 Task: Create ChildIssue0015 as Child Issue of Issue Issue0008 in Backlog  in Scrum Project Project0002 in Jira
Action: Mouse moved to (333, 365)
Screenshot: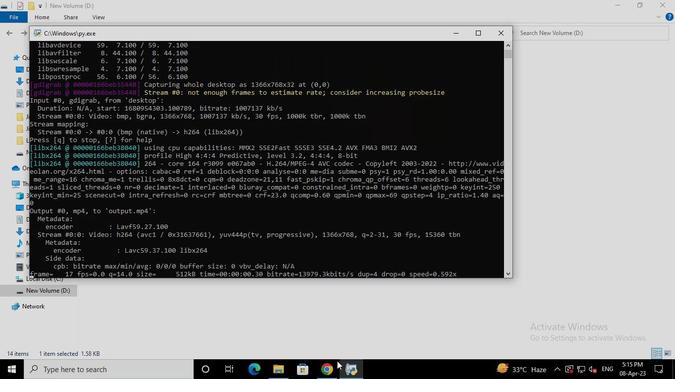 
Action: Mouse pressed left at (333, 365)
Screenshot: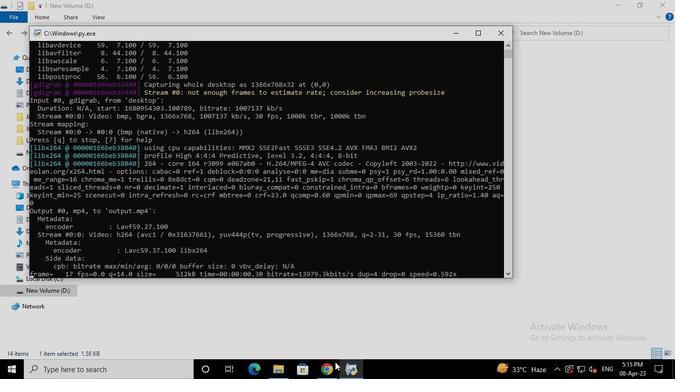 
Action: Mouse moved to (66, 152)
Screenshot: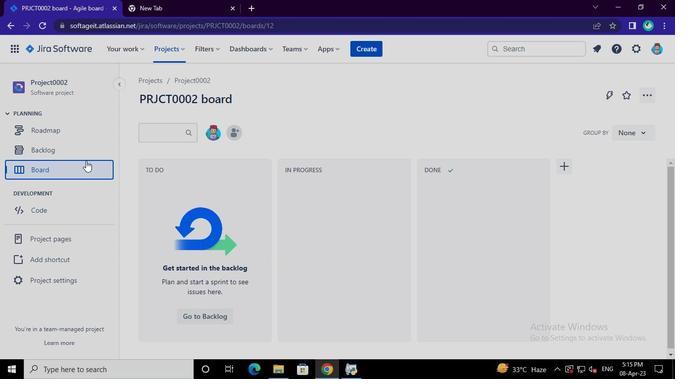
Action: Mouse pressed left at (66, 152)
Screenshot: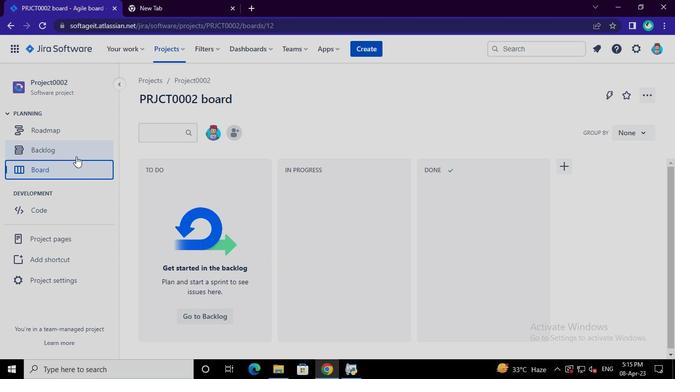 
Action: Mouse moved to (223, 319)
Screenshot: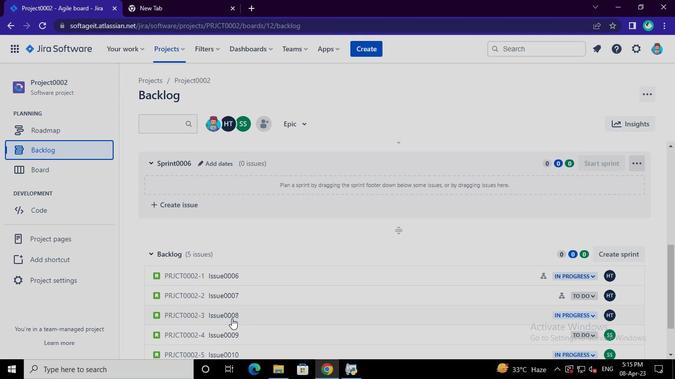
Action: Mouse pressed left at (223, 319)
Screenshot: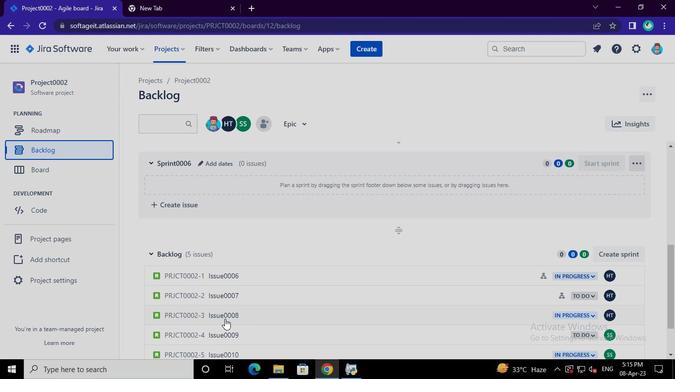 
Action: Mouse moved to (500, 201)
Screenshot: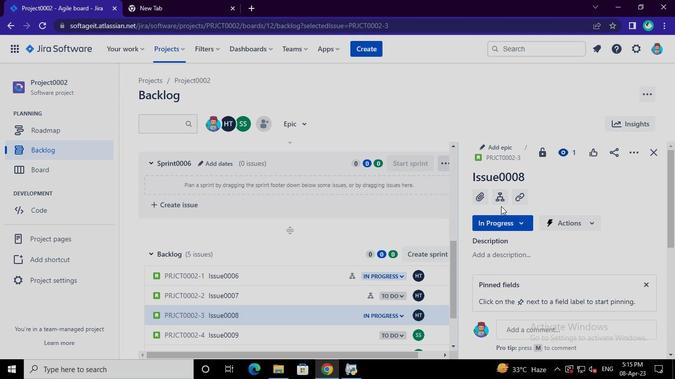 
Action: Mouse pressed left at (500, 201)
Screenshot: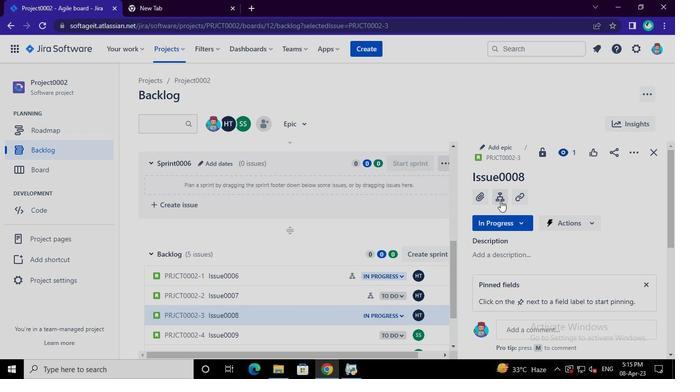 
Action: Mouse moved to (499, 241)
Screenshot: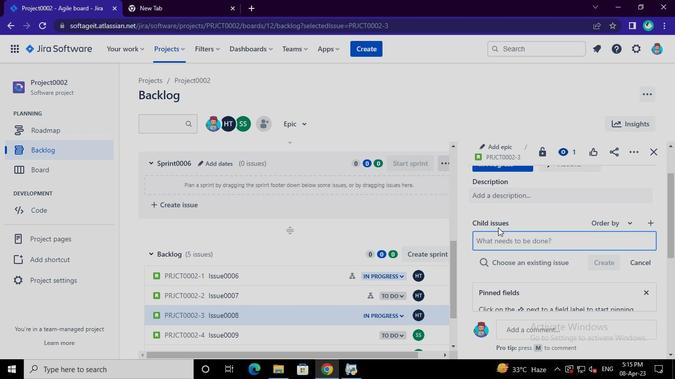 
Action: Mouse pressed left at (499, 241)
Screenshot: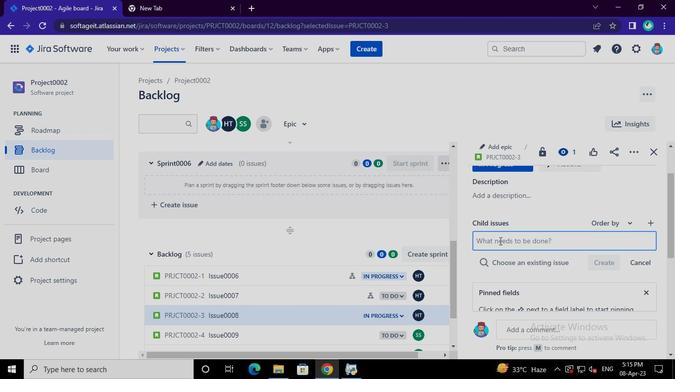 
Action: Mouse moved to (500, 241)
Screenshot: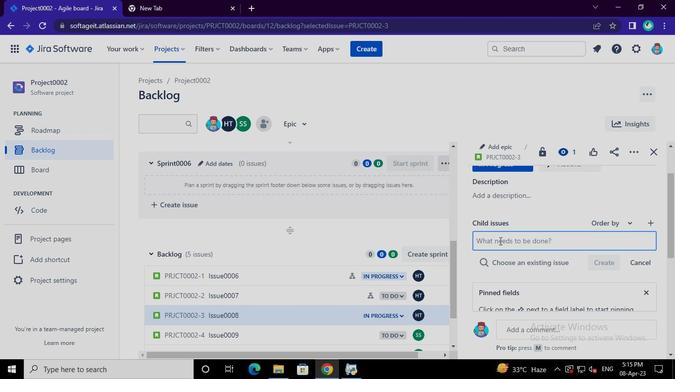
Action: Keyboard Key.shift
Screenshot: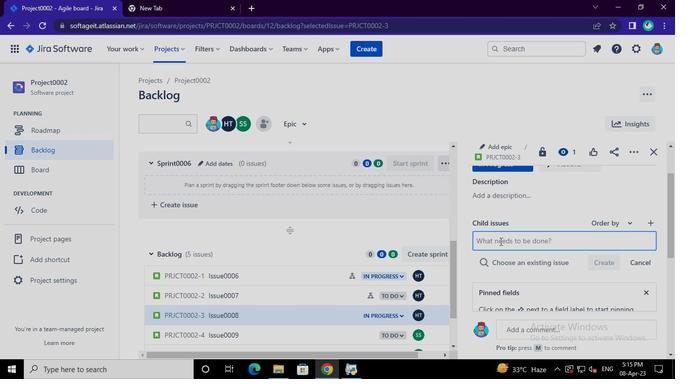 
Action: Keyboard C
Screenshot: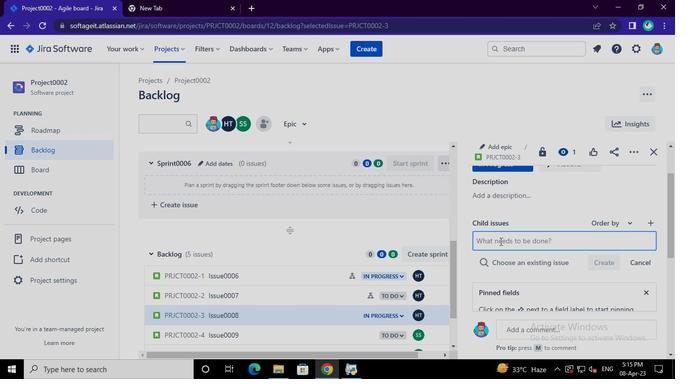 
Action: Keyboard h
Screenshot: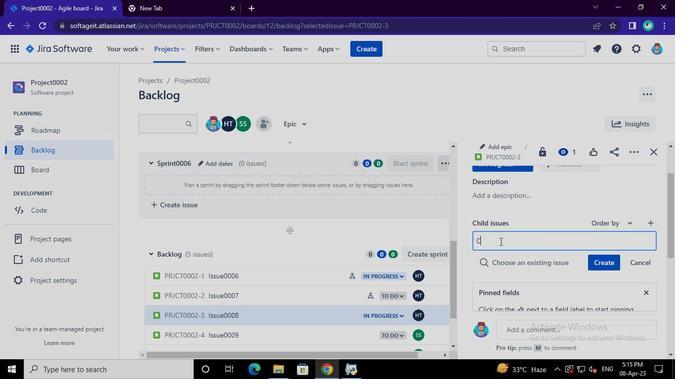 
Action: Keyboard i
Screenshot: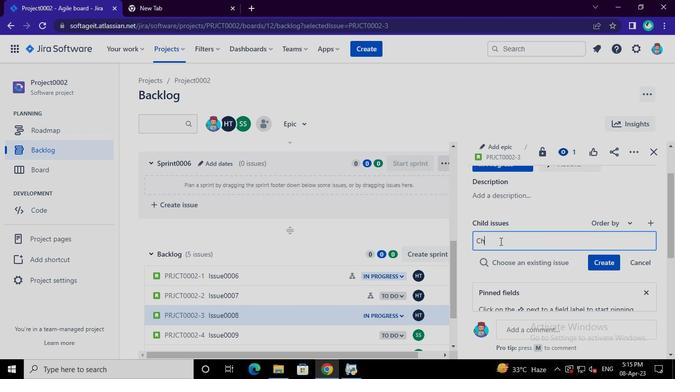 
Action: Keyboard l
Screenshot: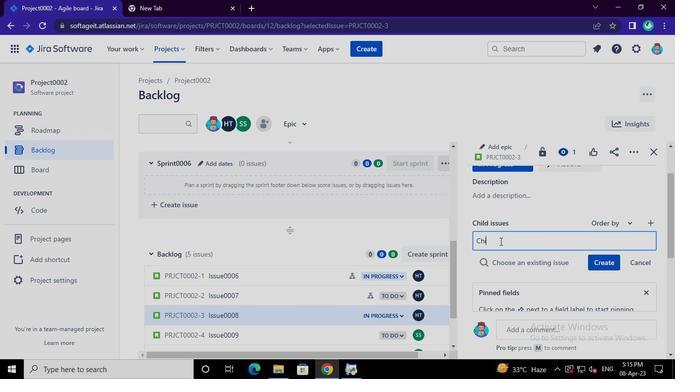 
Action: Keyboard d
Screenshot: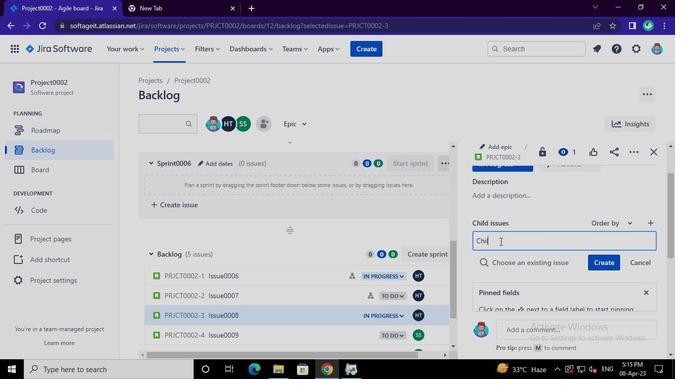 
Action: Keyboard Key.shift
Screenshot: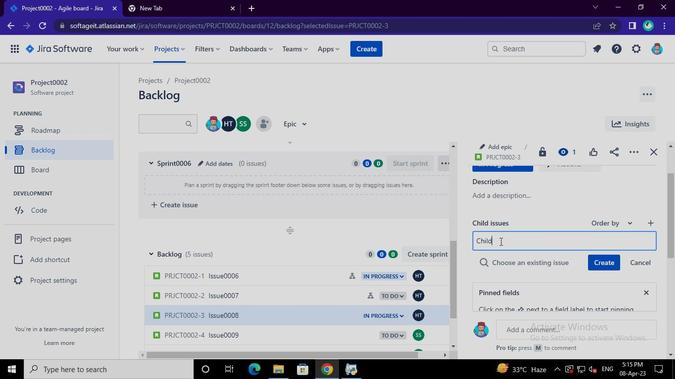 
Action: Keyboard I
Screenshot: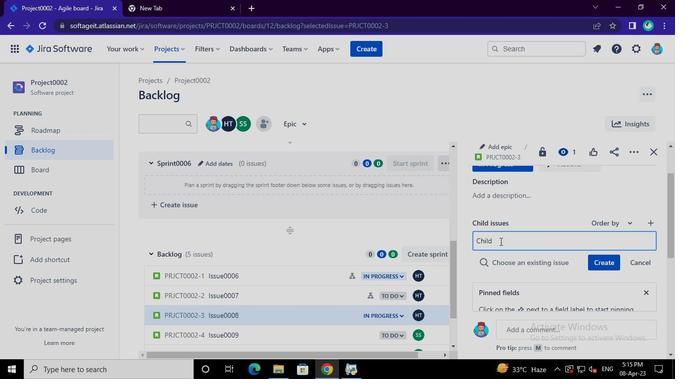 
Action: Keyboard s
Screenshot: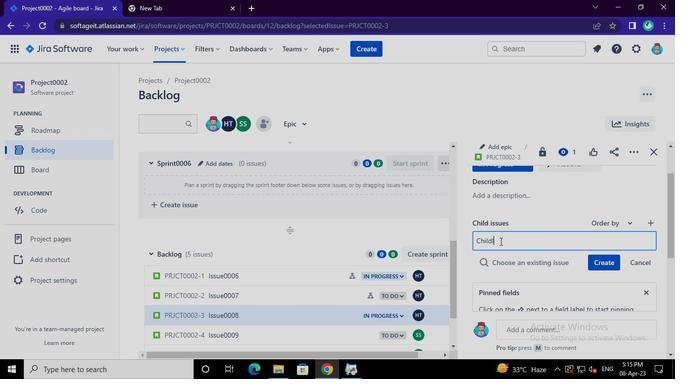 
Action: Keyboard s
Screenshot: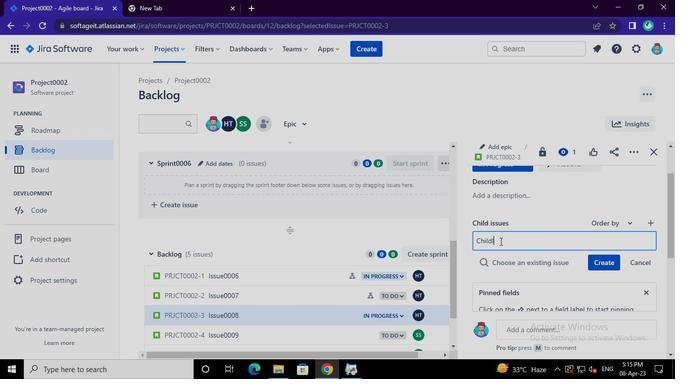 
Action: Keyboard u
Screenshot: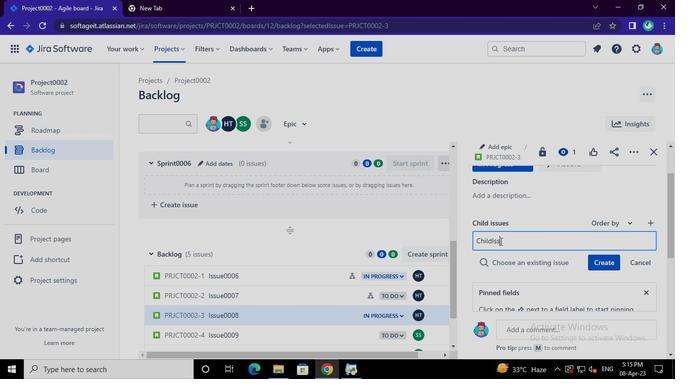 
Action: Keyboard e
Screenshot: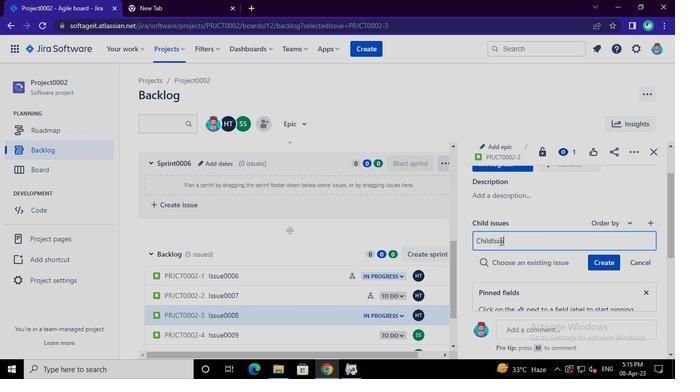 
Action: Keyboard <96>
Screenshot: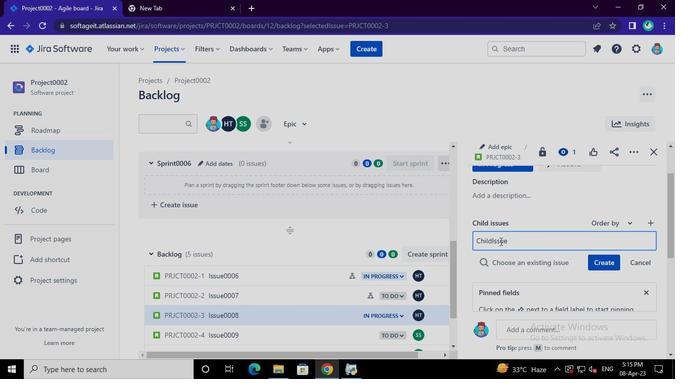 
Action: Keyboard <96>
Screenshot: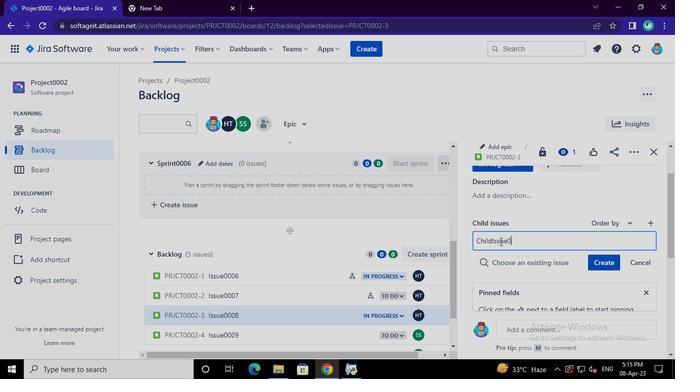 
Action: Keyboard <97>
Screenshot: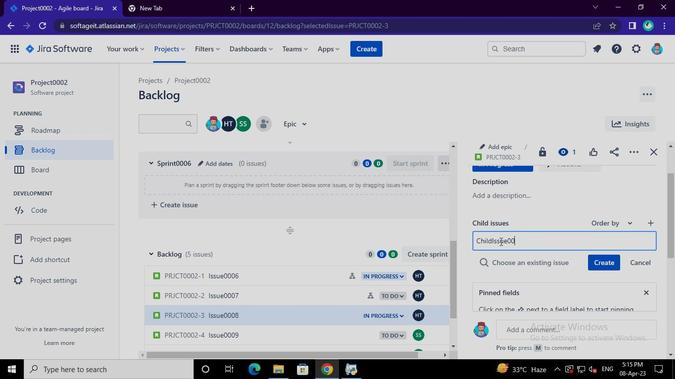 
Action: Keyboard <101>
Screenshot: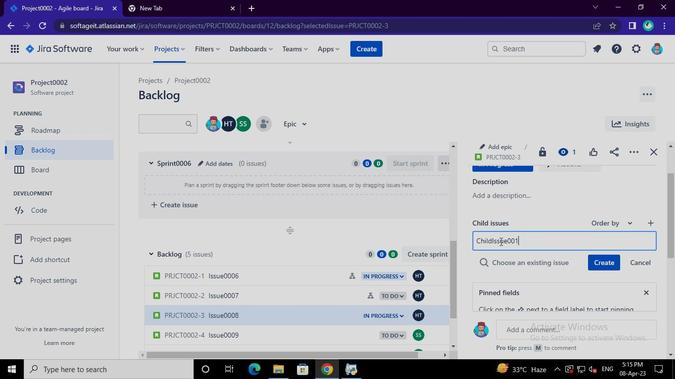 
Action: Mouse moved to (602, 261)
Screenshot: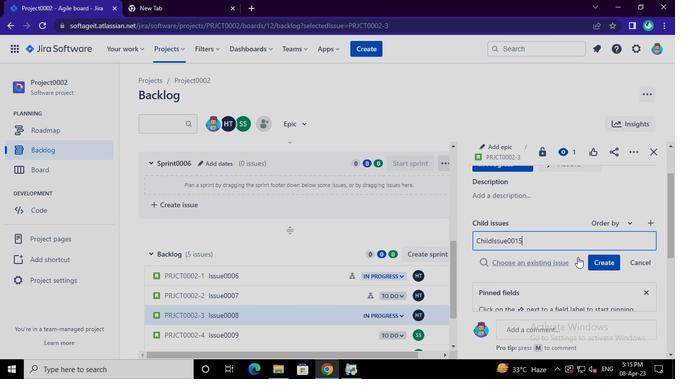
Action: Mouse pressed left at (602, 261)
Screenshot: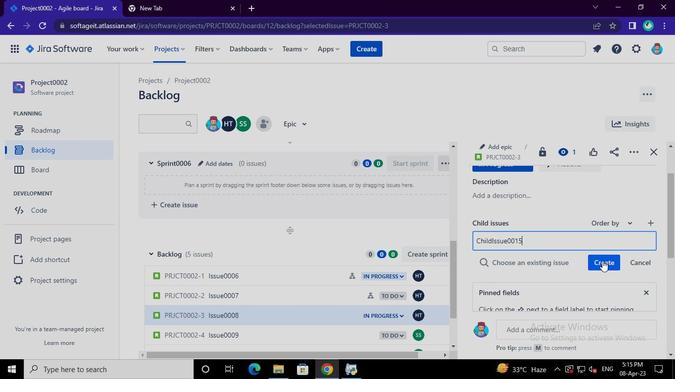 
Action: Mouse moved to (349, 373)
Screenshot: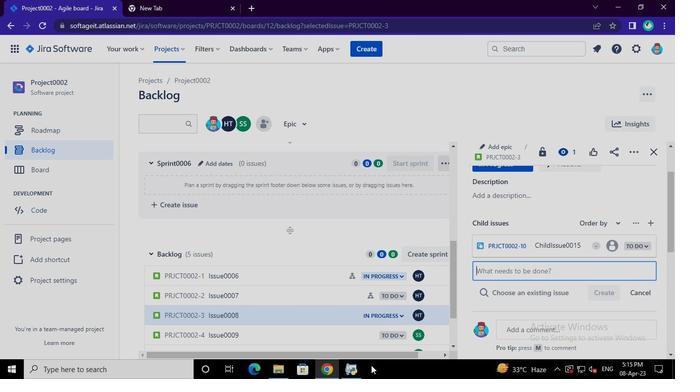 
Action: Mouse pressed left at (349, 373)
Screenshot: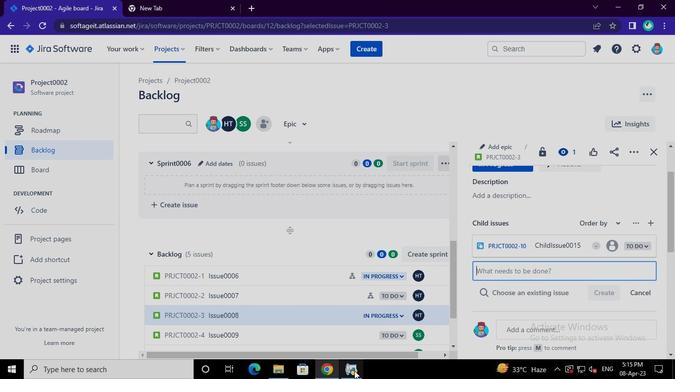 
Action: Mouse moved to (508, 33)
Screenshot: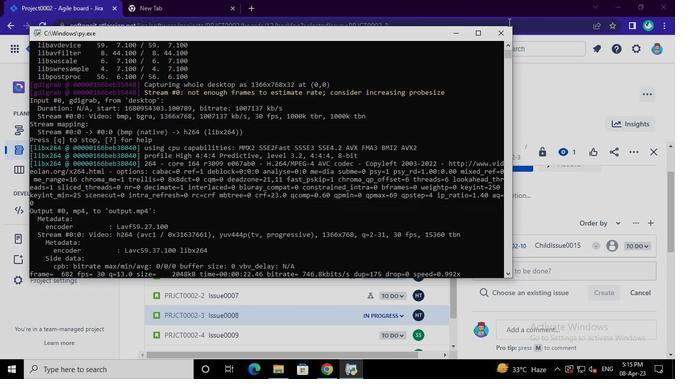 
Action: Mouse pressed left at (508, 33)
Screenshot: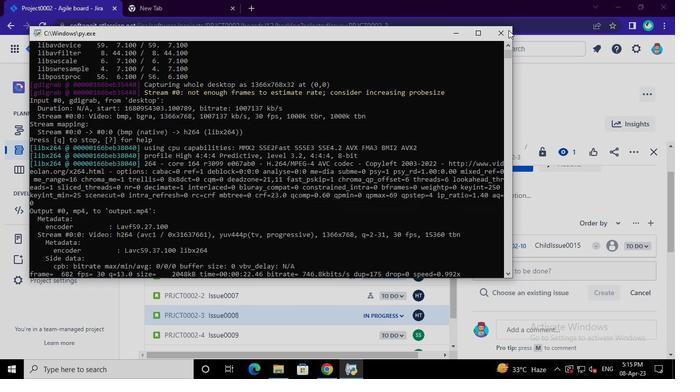 
